 Task: Select workspace type "Human Resources".
Action: Mouse moved to (297, 242)
Screenshot: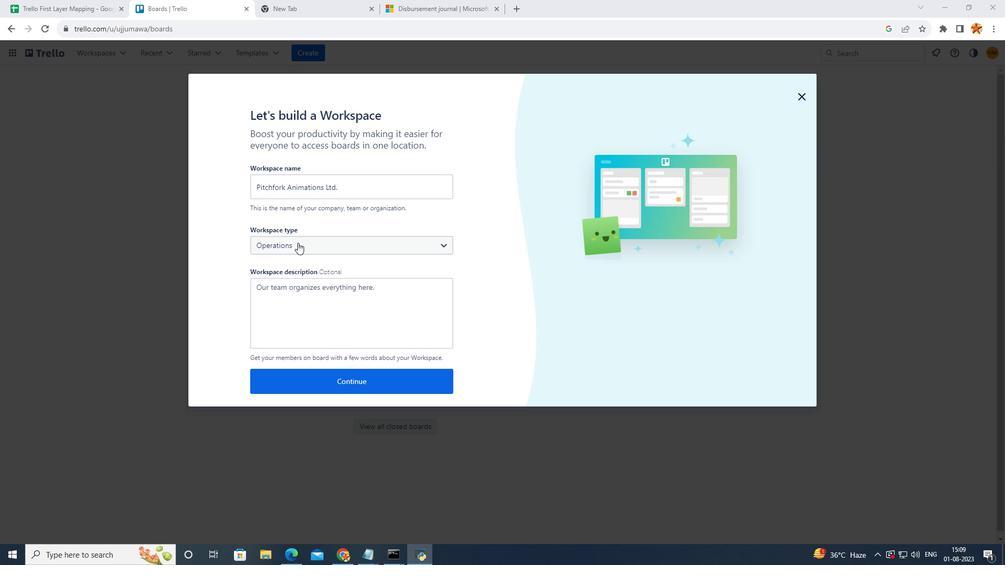 
Action: Mouse pressed left at (297, 242)
Screenshot: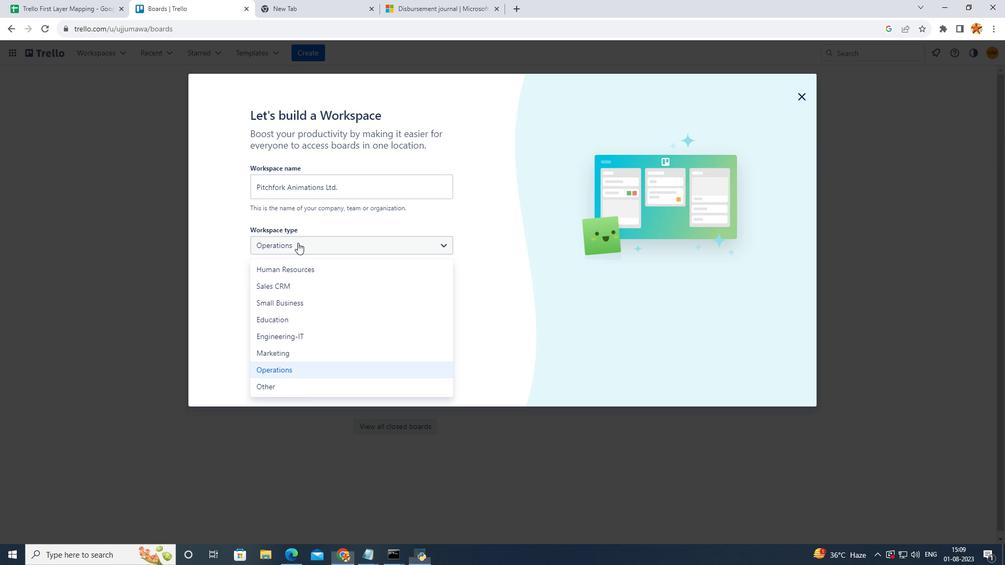 
Action: Mouse moved to (294, 265)
Screenshot: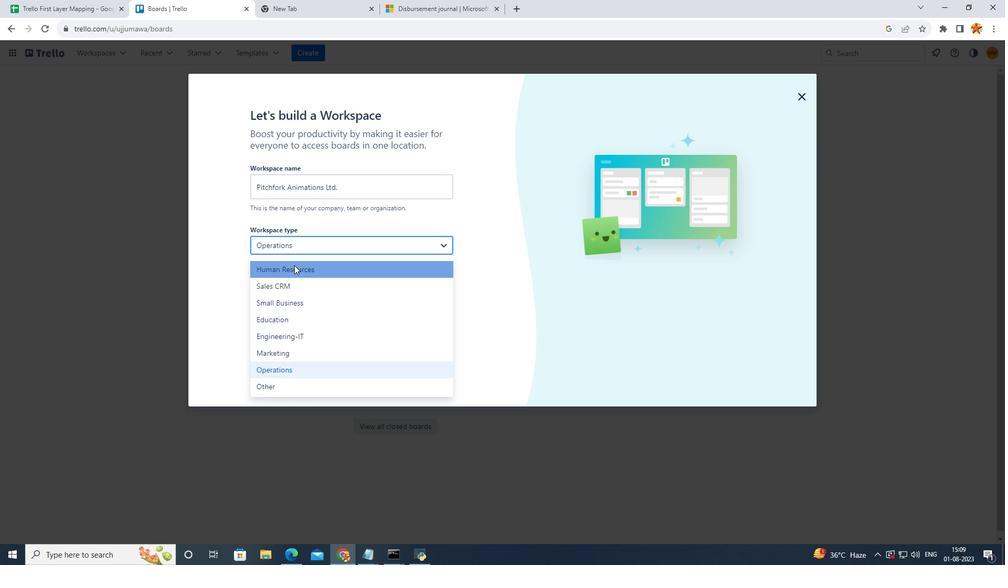 
Action: Mouse pressed left at (294, 265)
Screenshot: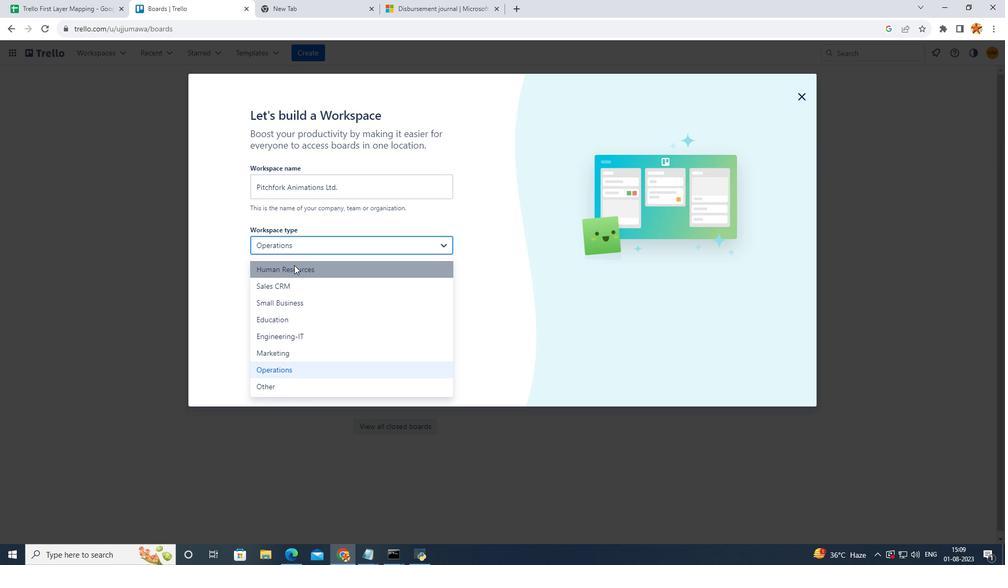 
Action: Mouse moved to (213, 273)
Screenshot: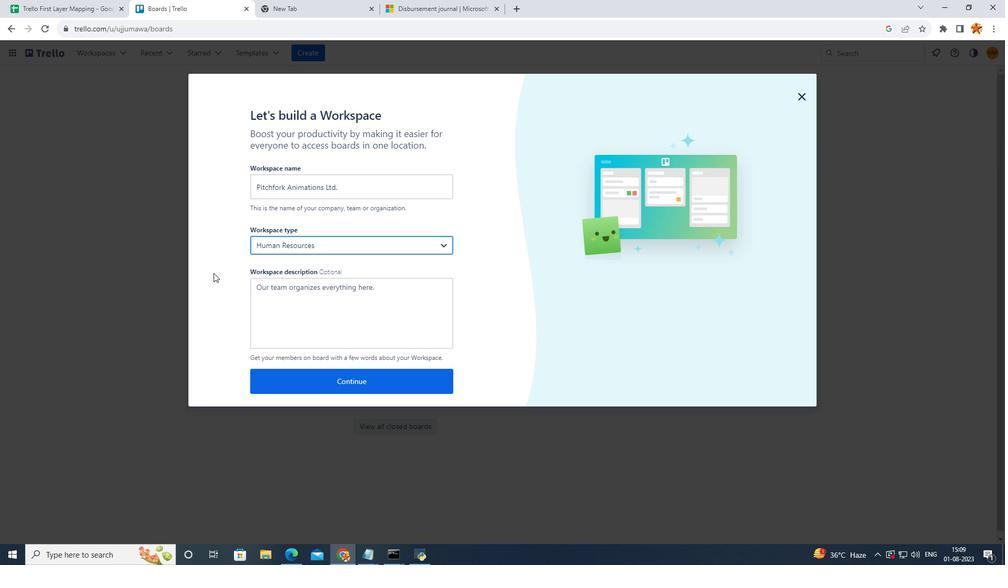 
